 Task: Arrange a 60-minute meeting to evaluate employee performance goals.
Action: Mouse moved to (164, 265)
Screenshot: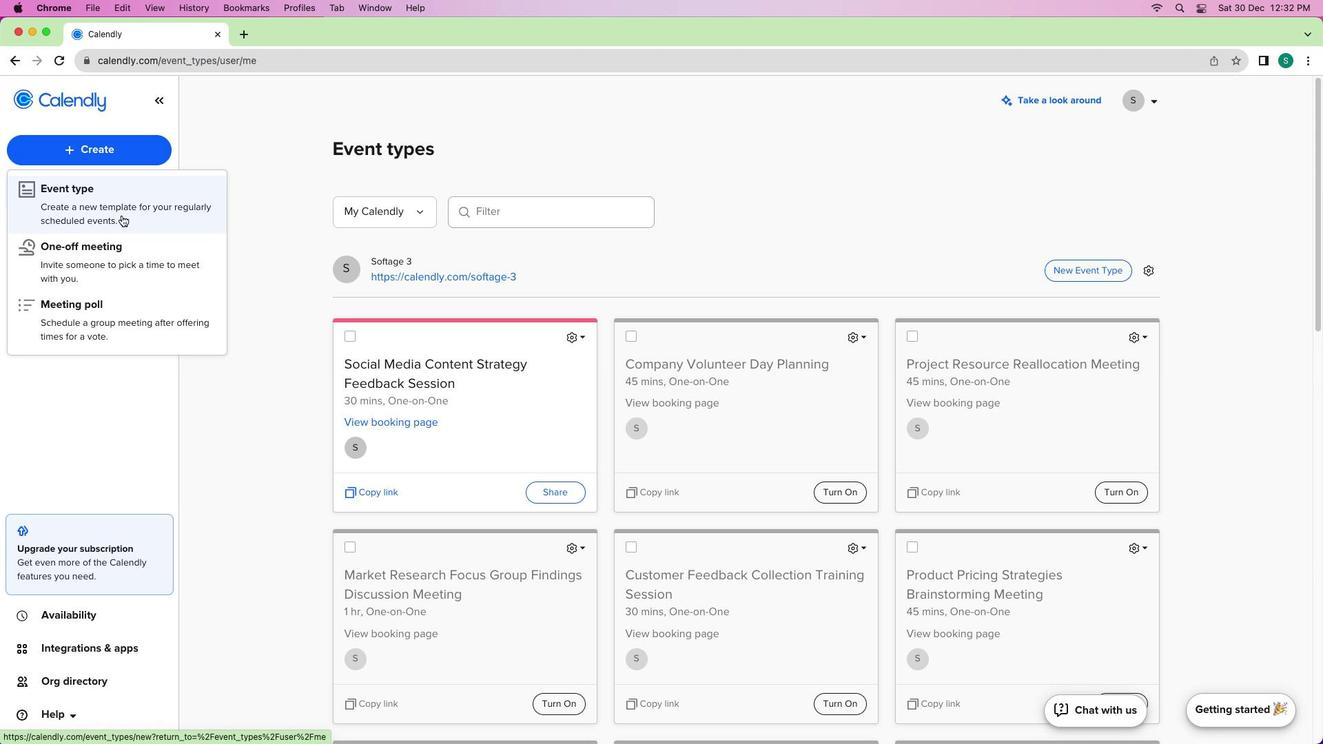 
Action: Mouse pressed left at (164, 265)
Screenshot: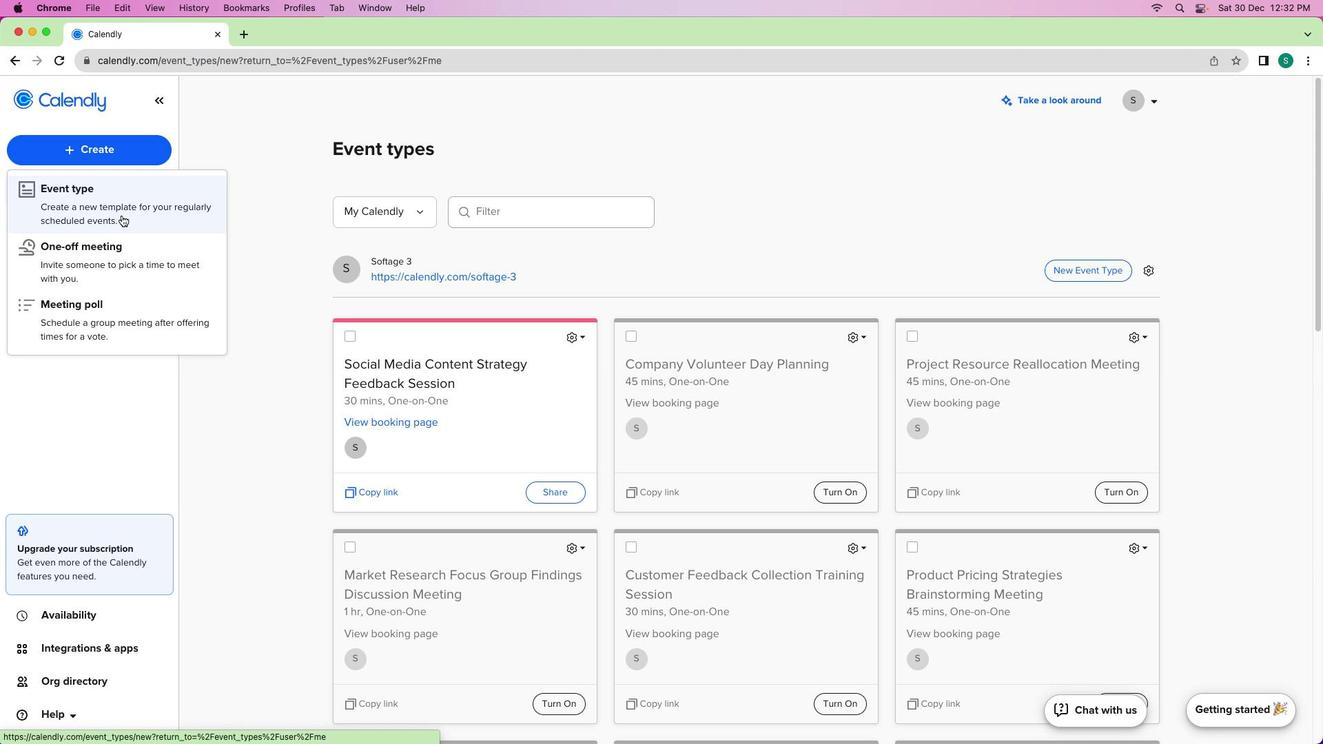 
Action: Mouse moved to (423, 281)
Screenshot: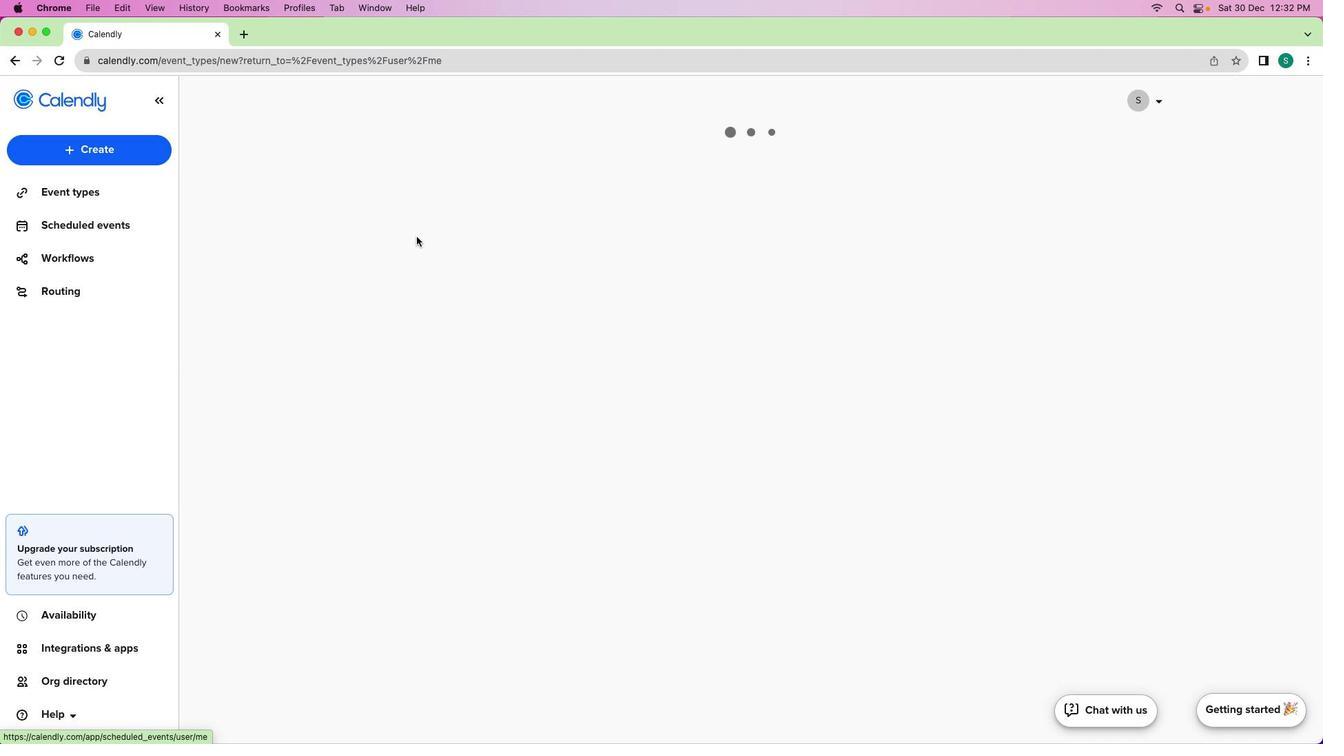
Action: Mouse pressed left at (423, 281)
Screenshot: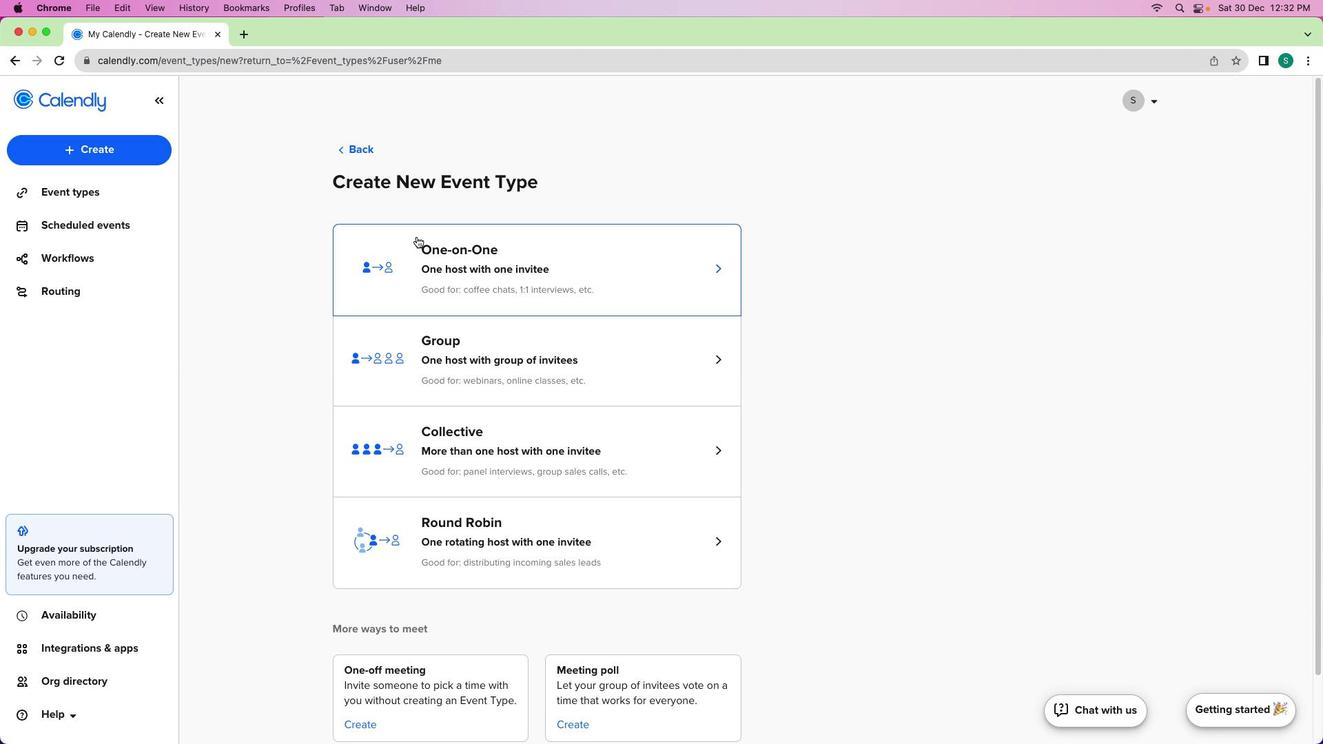 
Action: Mouse moved to (243, 252)
Screenshot: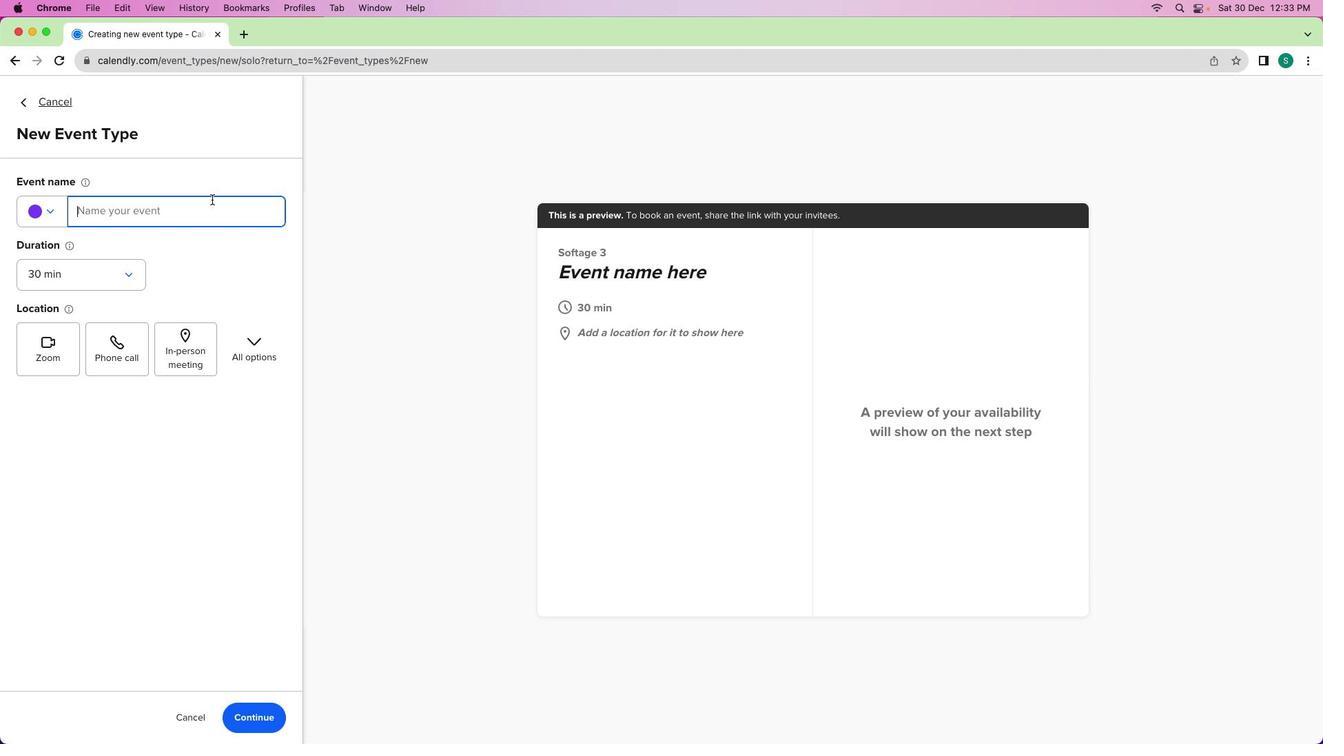 
Action: Mouse pressed left at (243, 252)
Screenshot: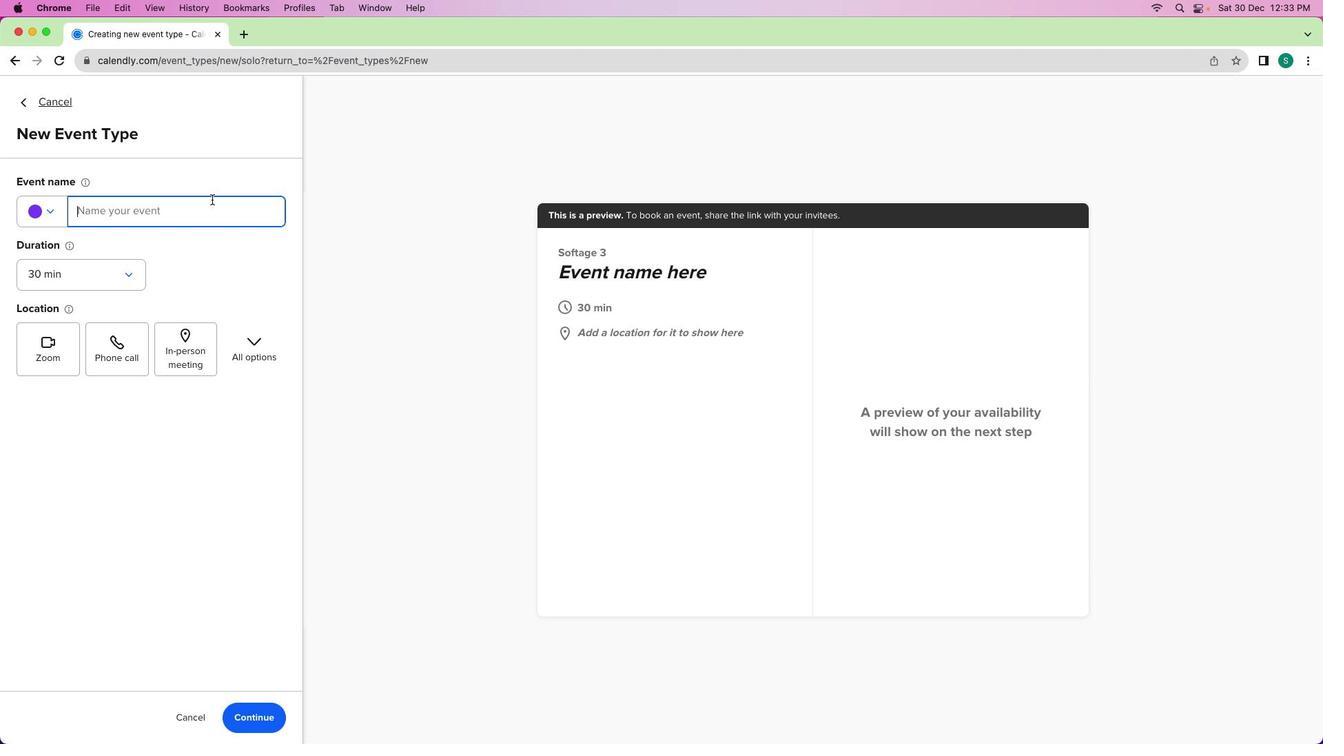 
Action: Mouse moved to (242, 252)
Screenshot: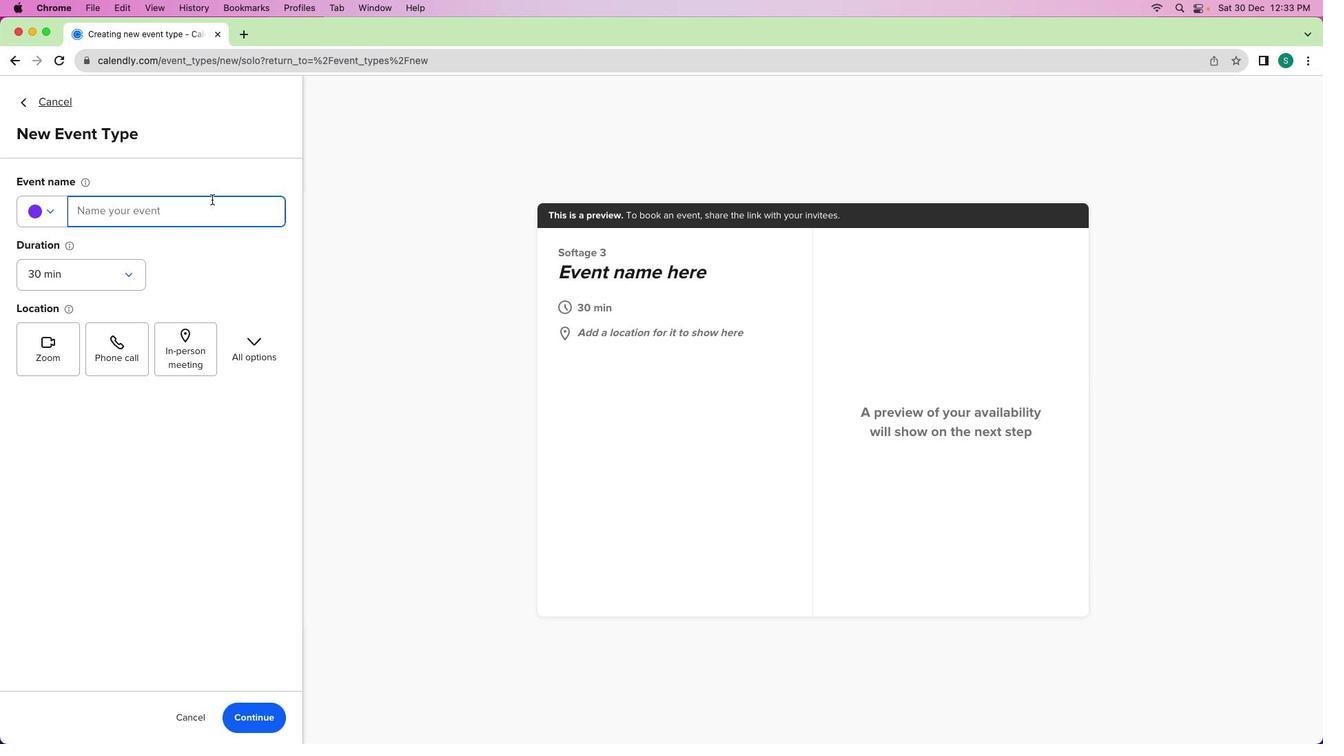 
Action: Key pressed Key.shift'E''m''p''l''o''y''e''e'Key.spaceKey.shift'P''e''r''f''o''r''m''a''n''c''e'Key.spaceKey.shift'G''o''a''l''s'Key.spaceKey.shift'E''v''a''l''u''a''t''i''o''n'Key.spaceKey.shift'M''e''e''t''i''n''g'
Screenshot: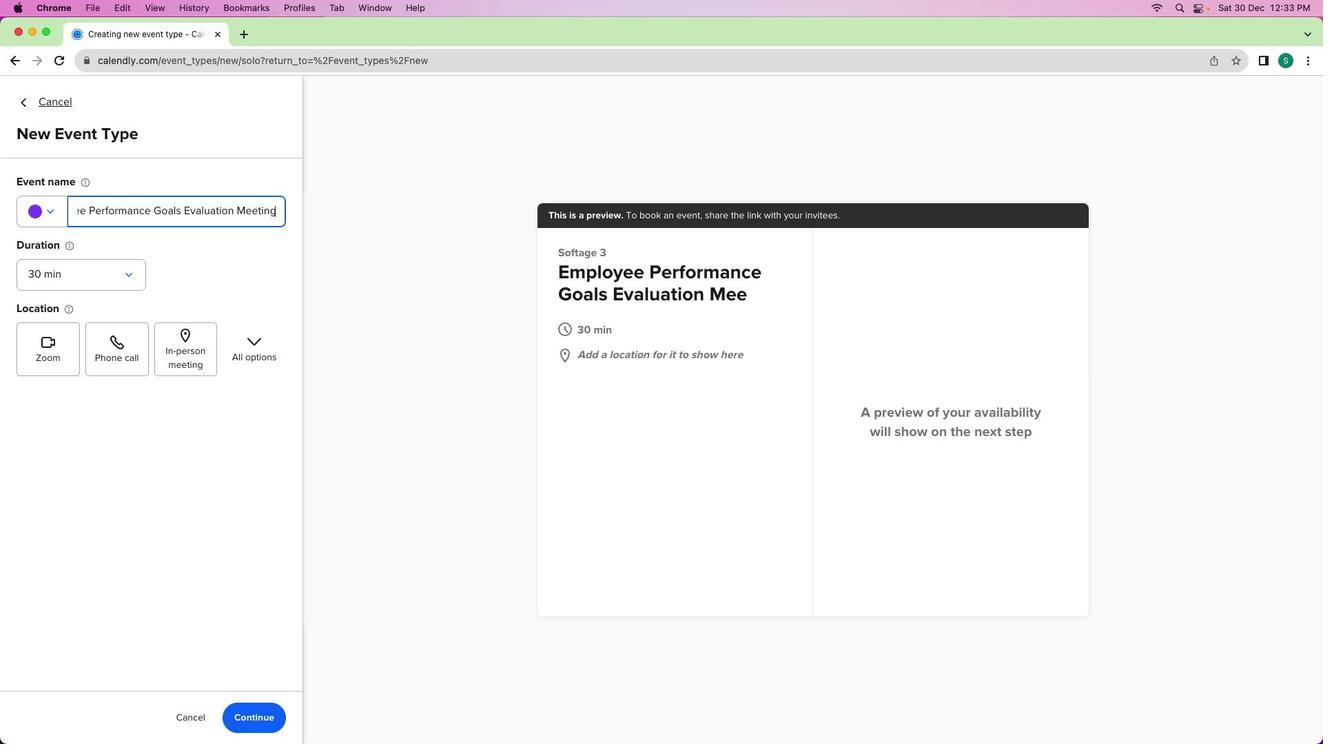 
Action: Mouse moved to (105, 312)
Screenshot: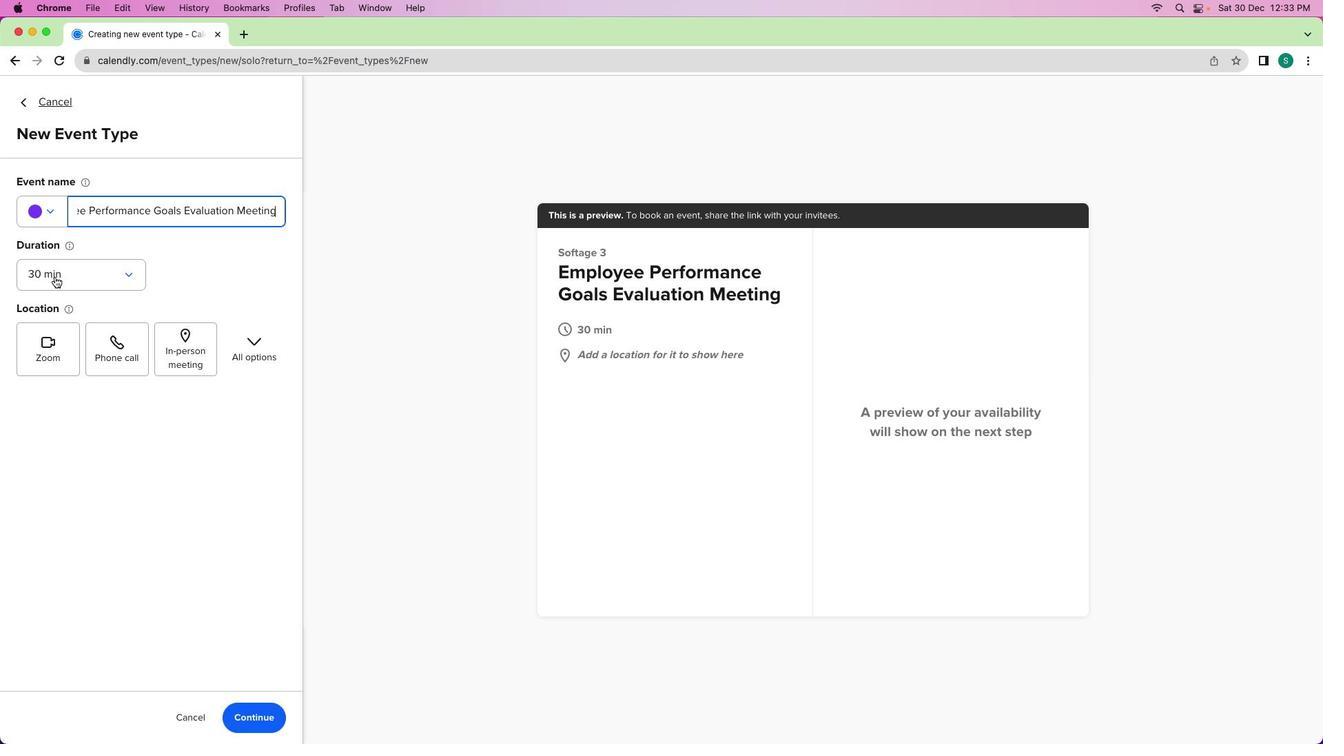 
Action: Mouse pressed left at (105, 312)
Screenshot: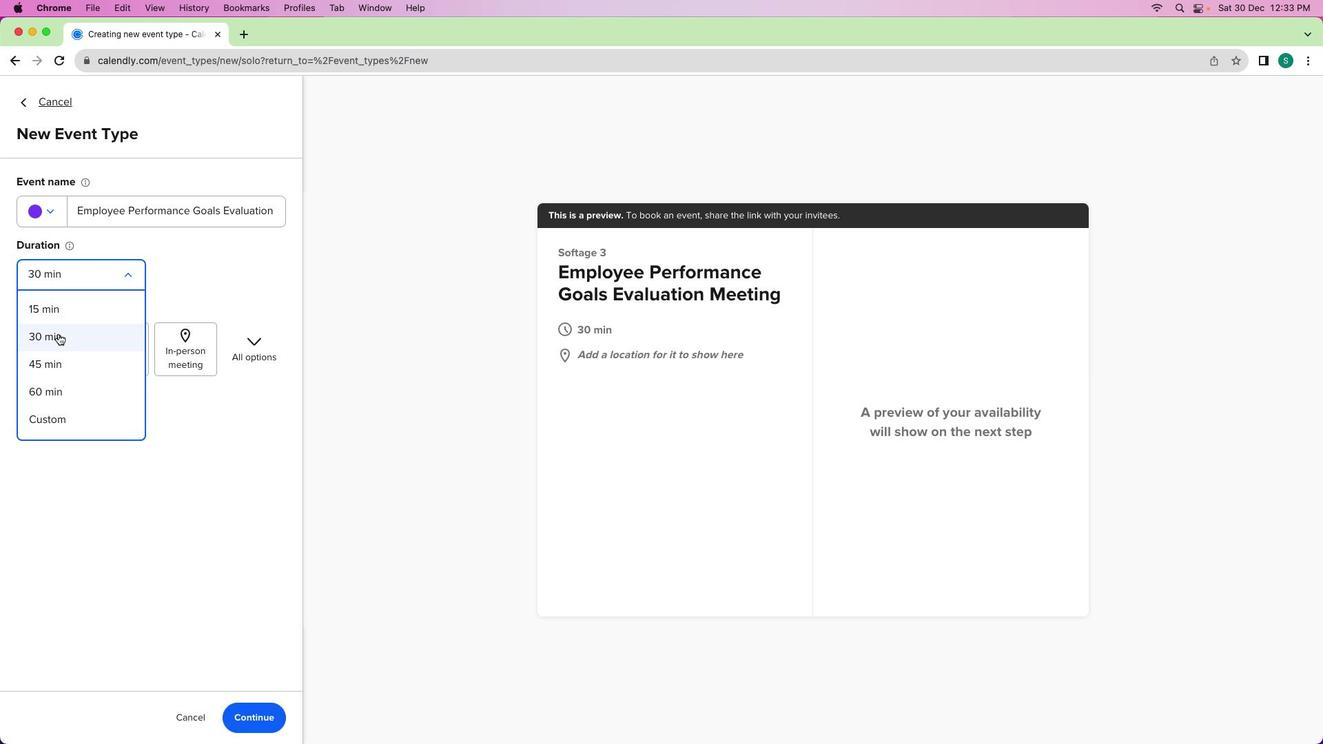 
Action: Mouse moved to (99, 401)
Screenshot: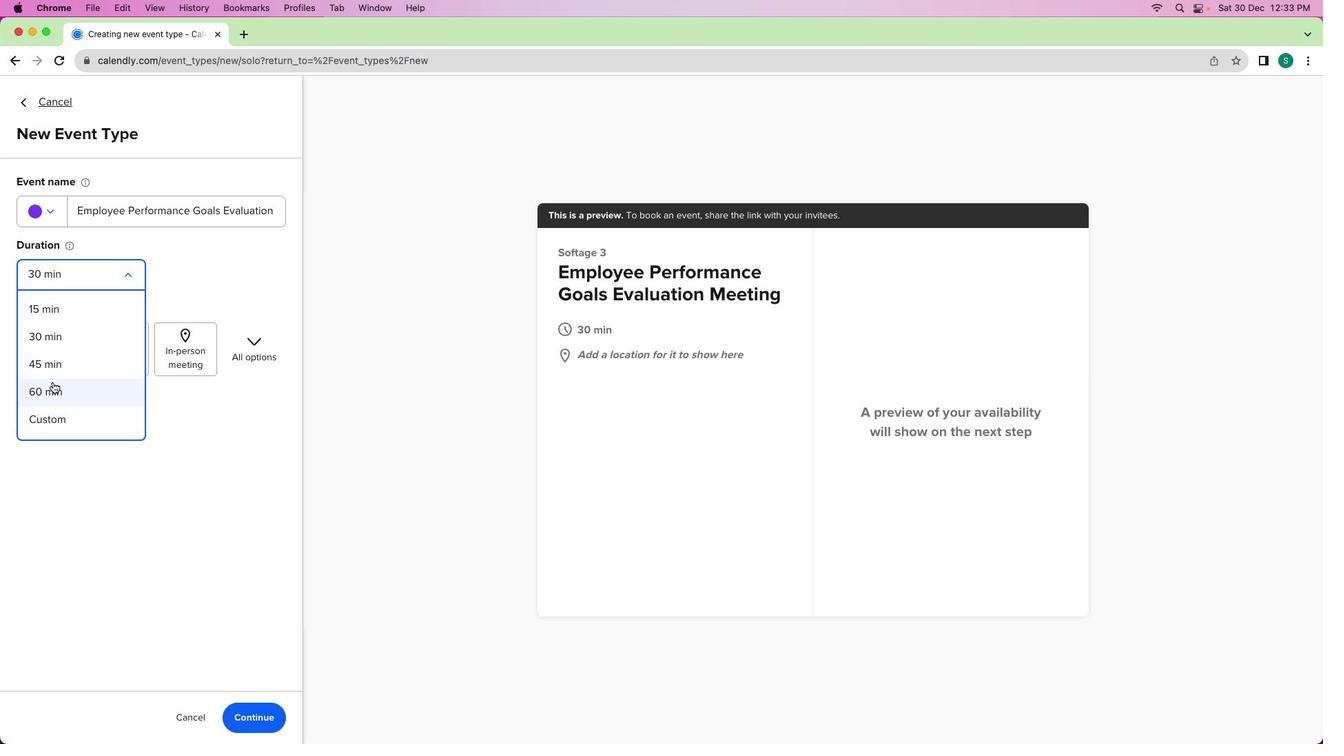 
Action: Mouse pressed left at (99, 401)
Screenshot: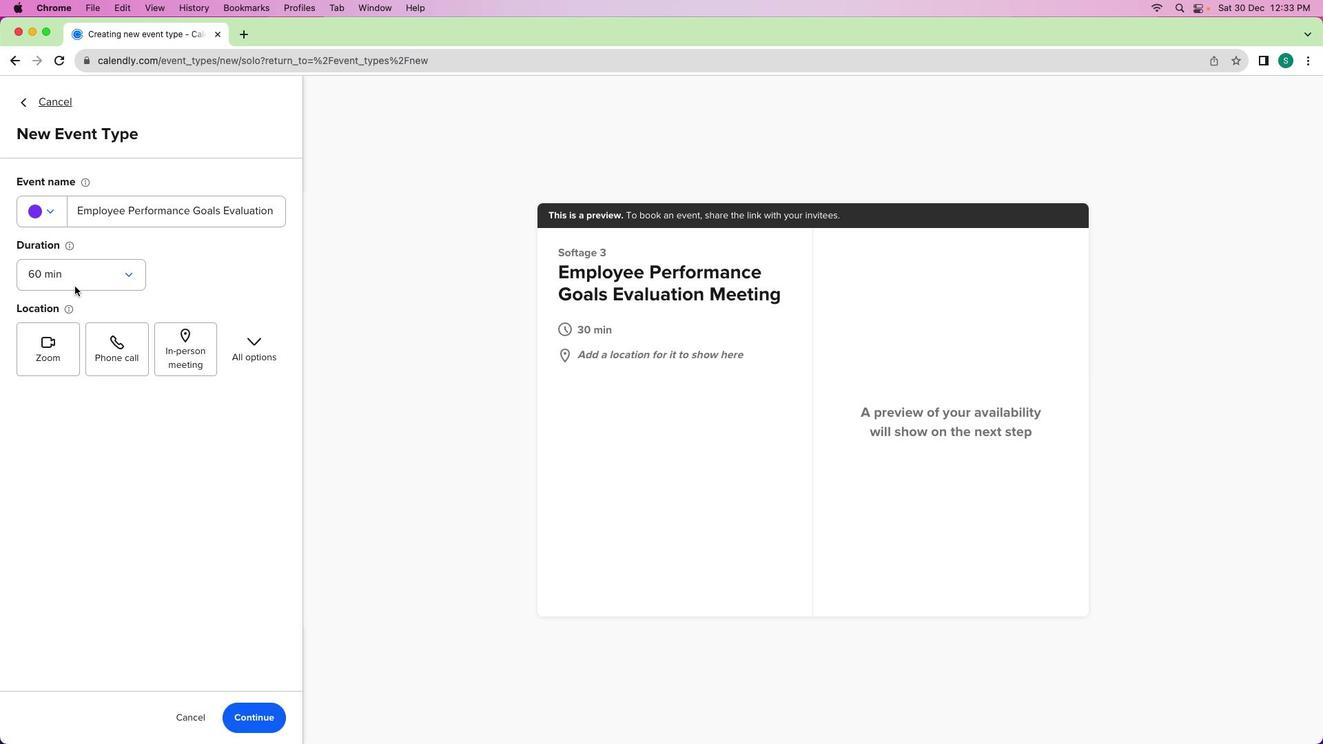 
Action: Mouse moved to (98, 263)
Screenshot: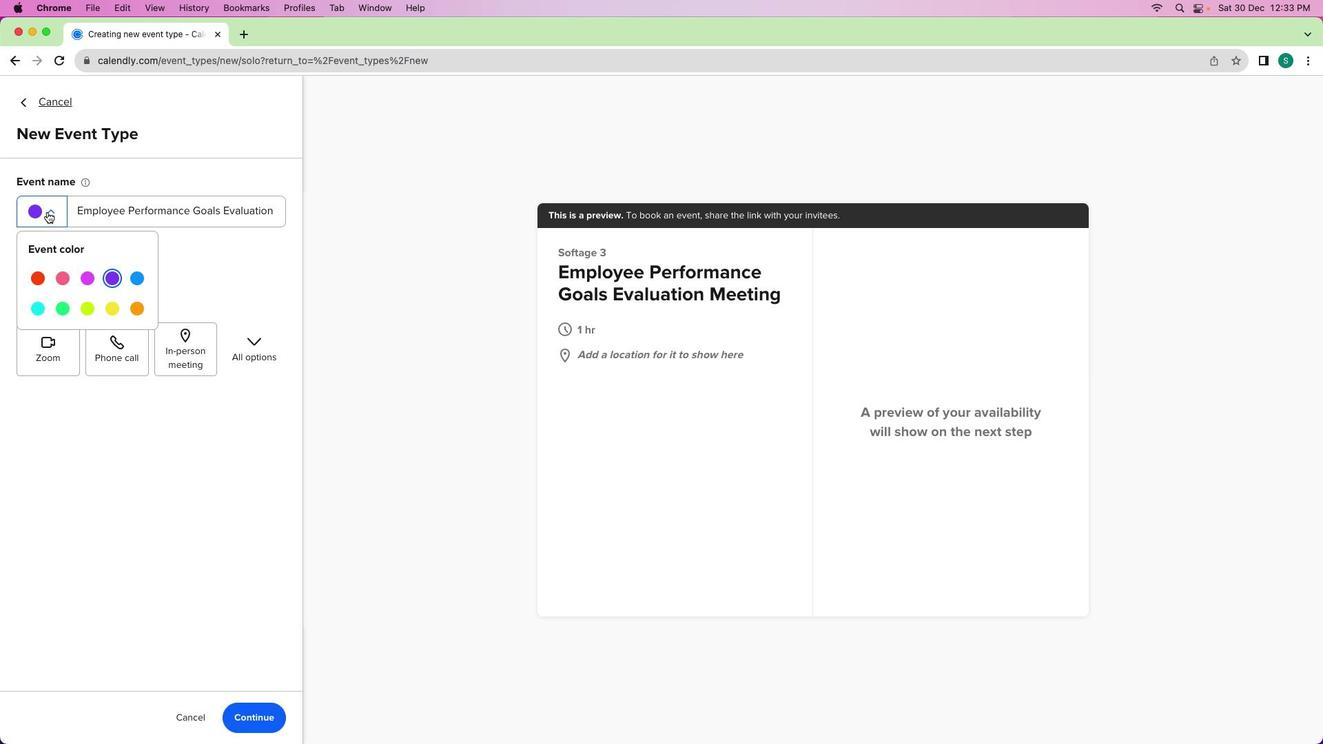 
Action: Mouse pressed left at (98, 263)
Screenshot: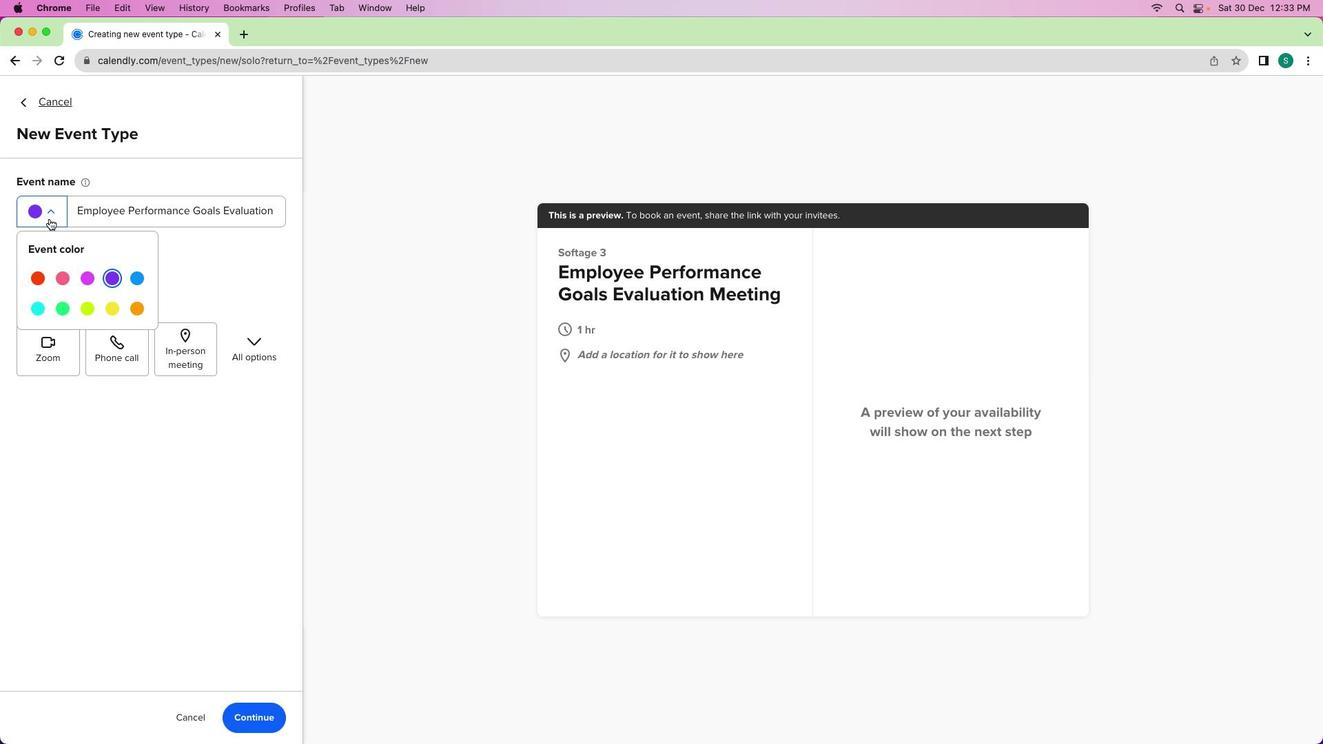 
Action: Mouse moved to (177, 312)
Screenshot: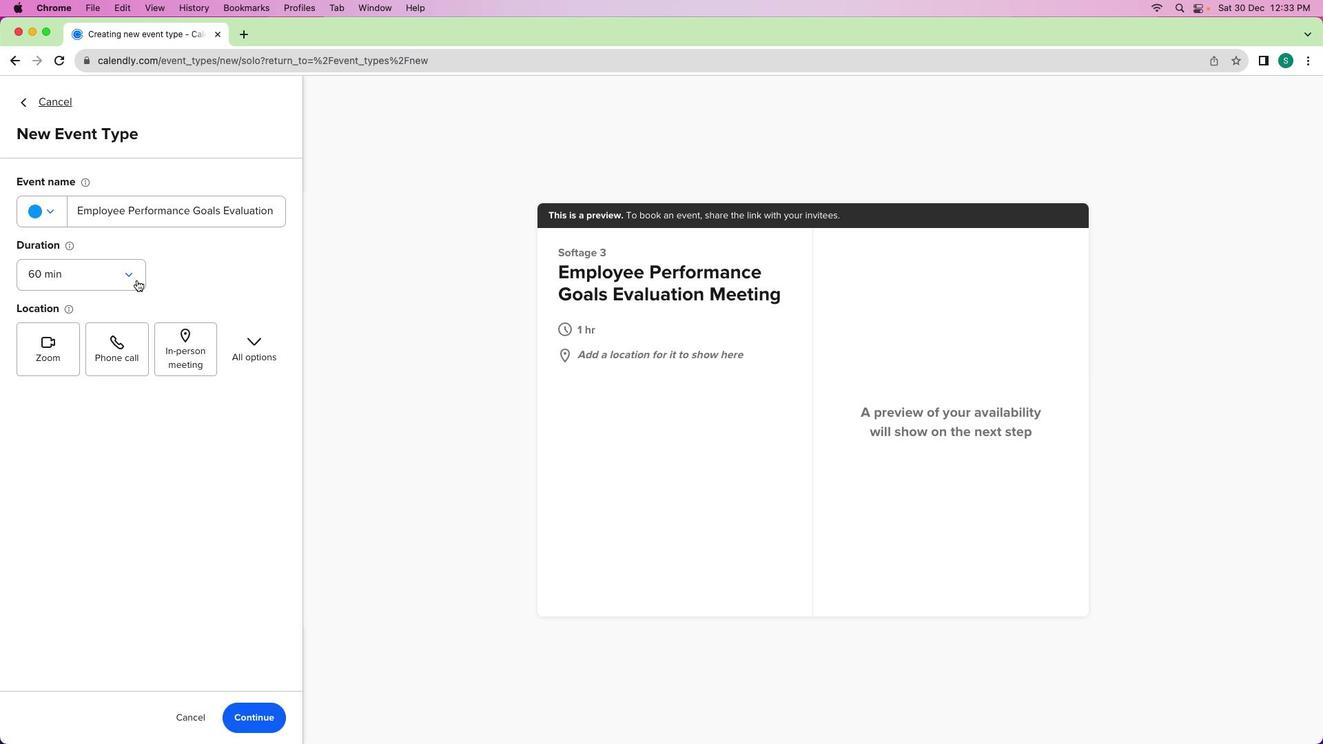 
Action: Mouse pressed left at (177, 312)
Screenshot: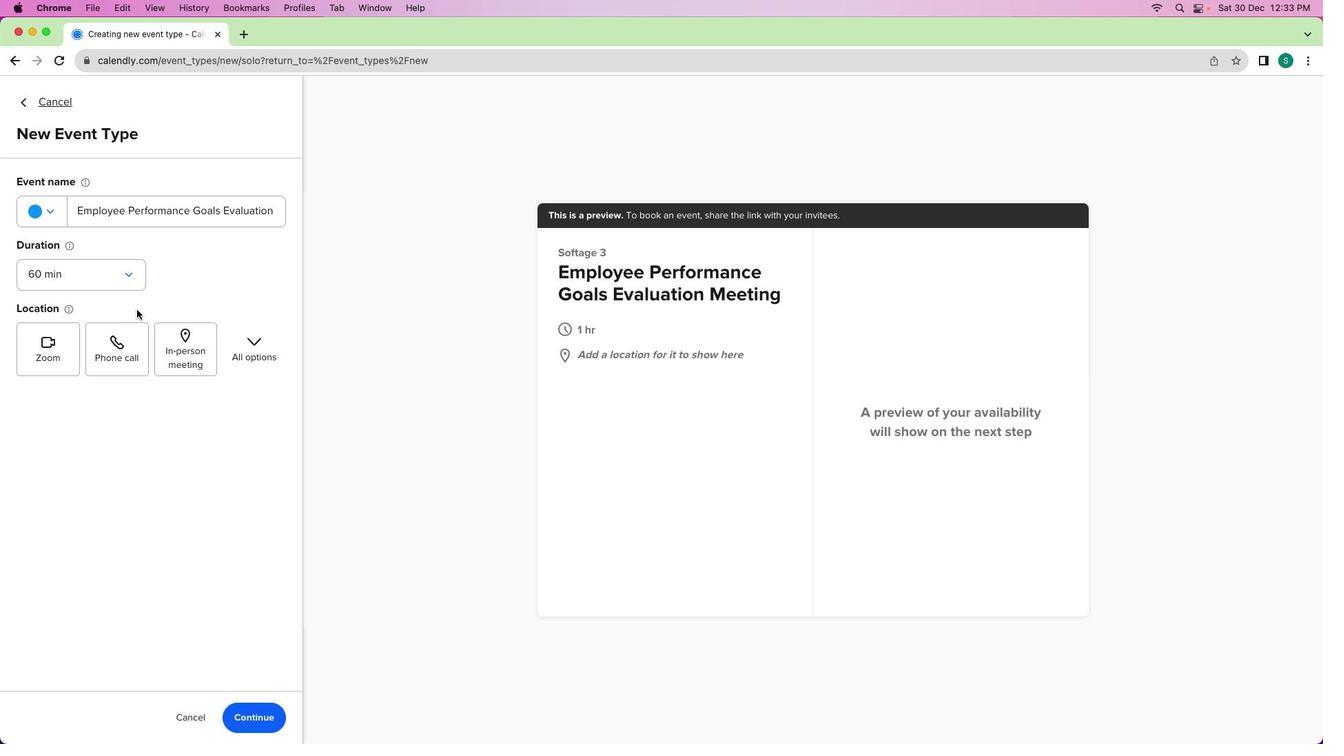 
Action: Mouse moved to (100, 385)
Screenshot: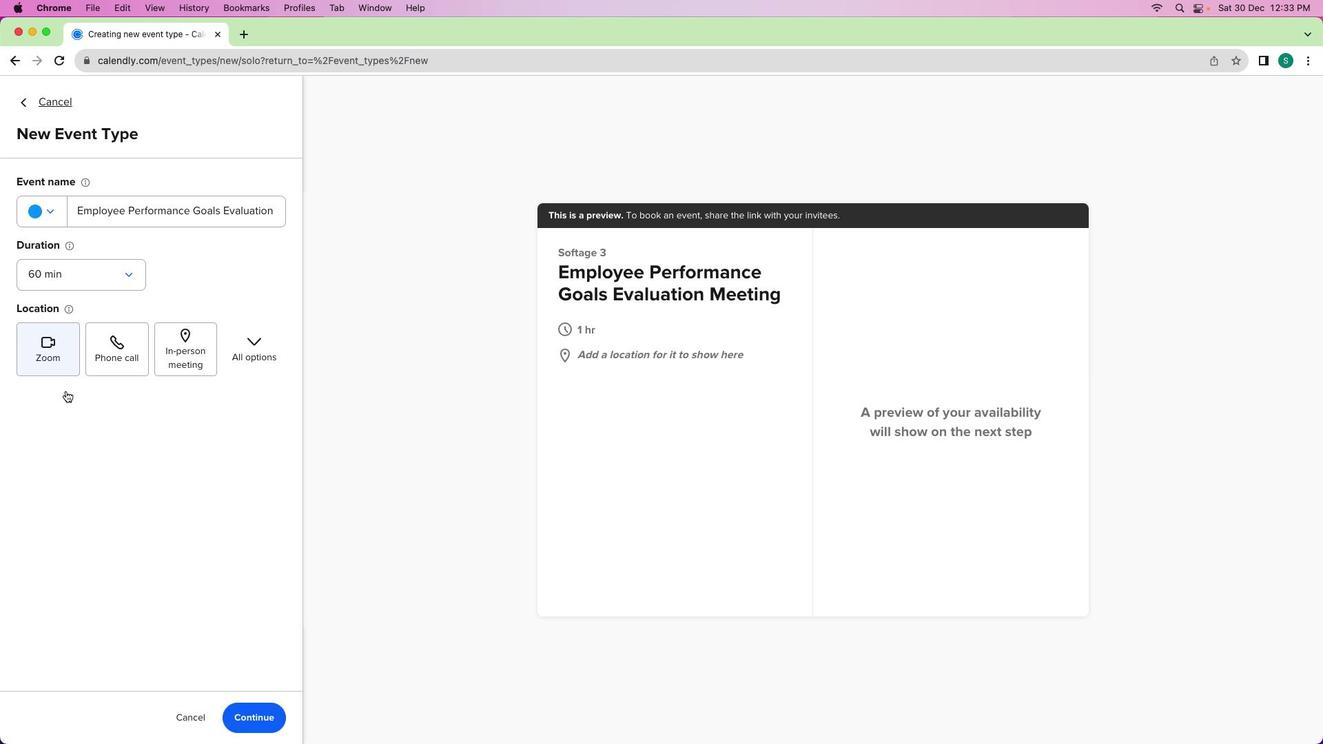 
Action: Mouse pressed left at (100, 385)
Screenshot: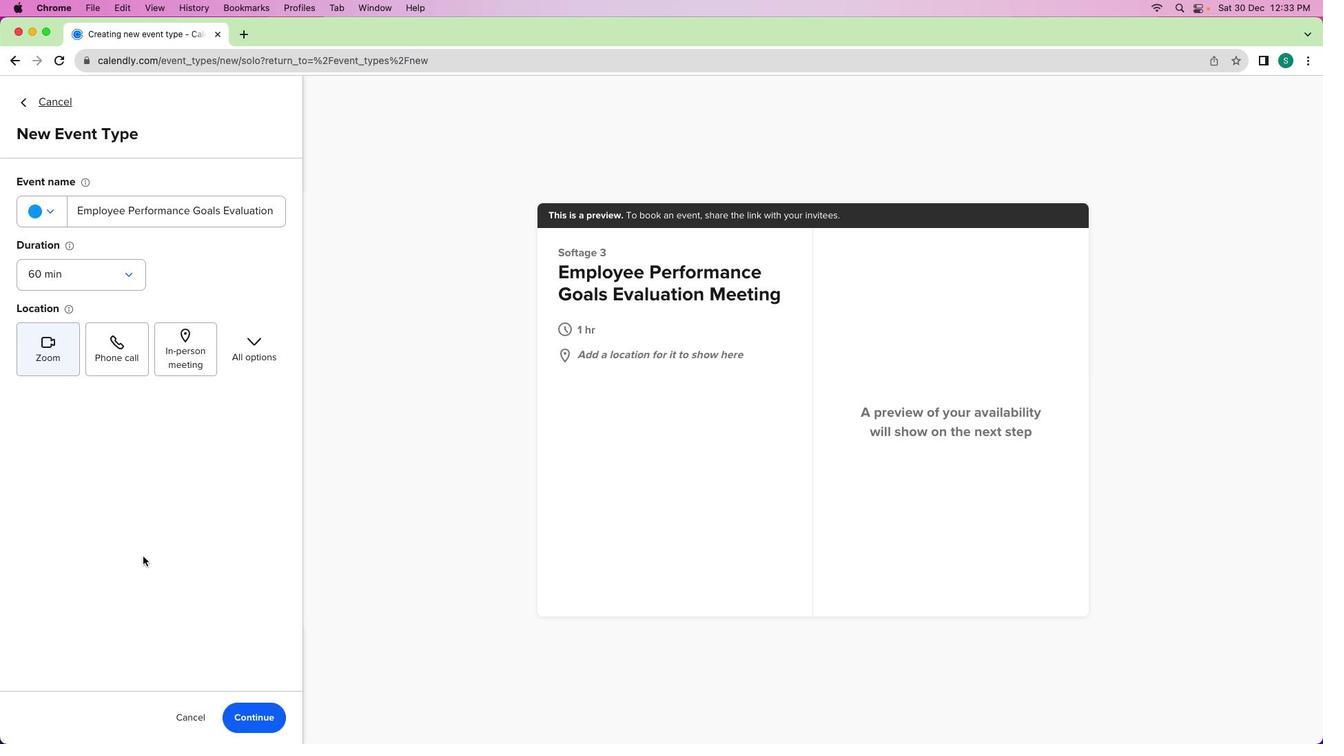 
Action: Mouse moved to (286, 649)
Screenshot: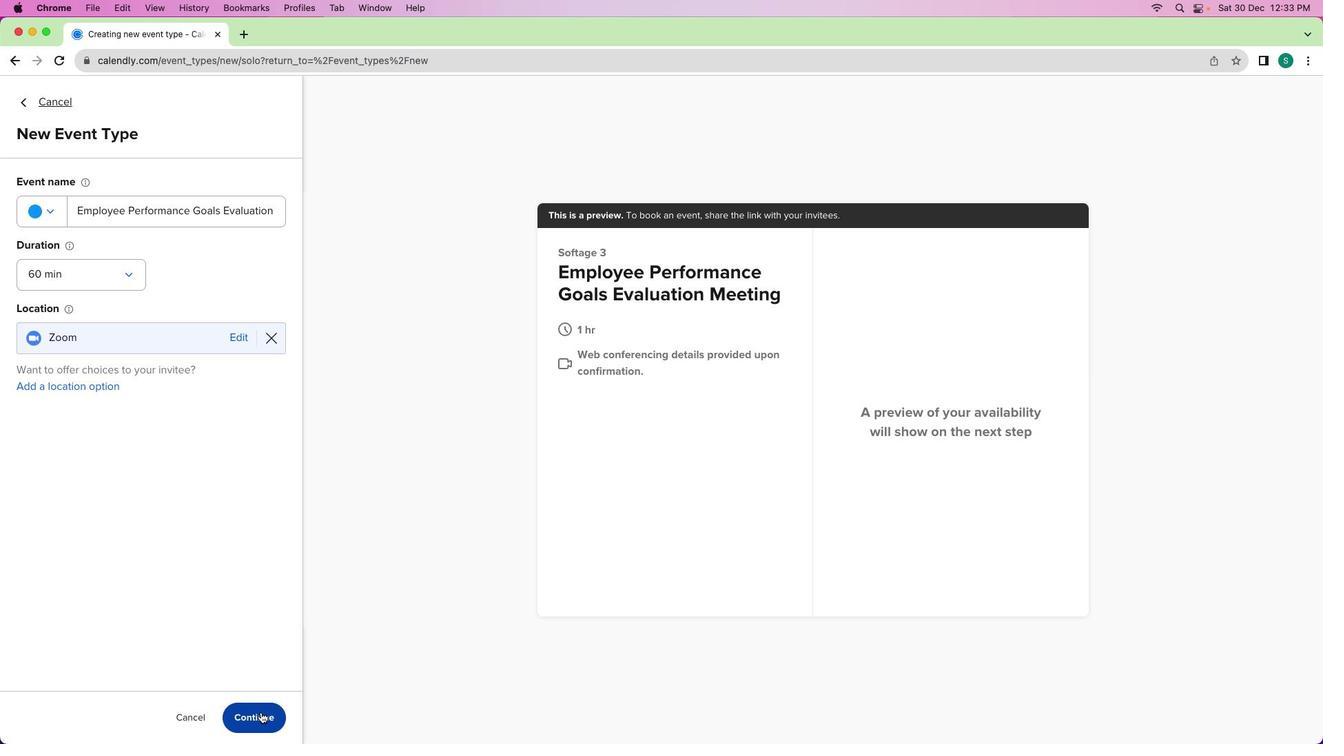 
Action: Mouse pressed left at (286, 649)
Screenshot: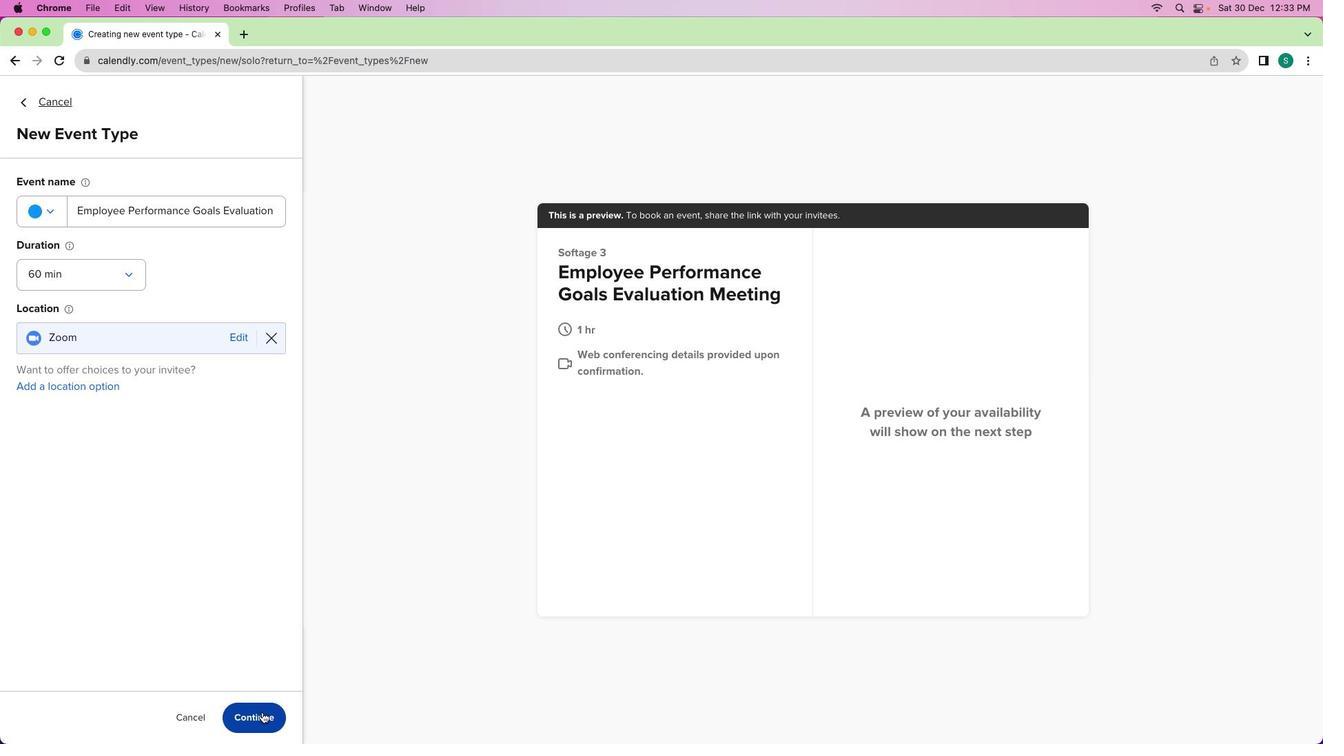 
Action: Mouse moved to (188, 301)
Screenshot: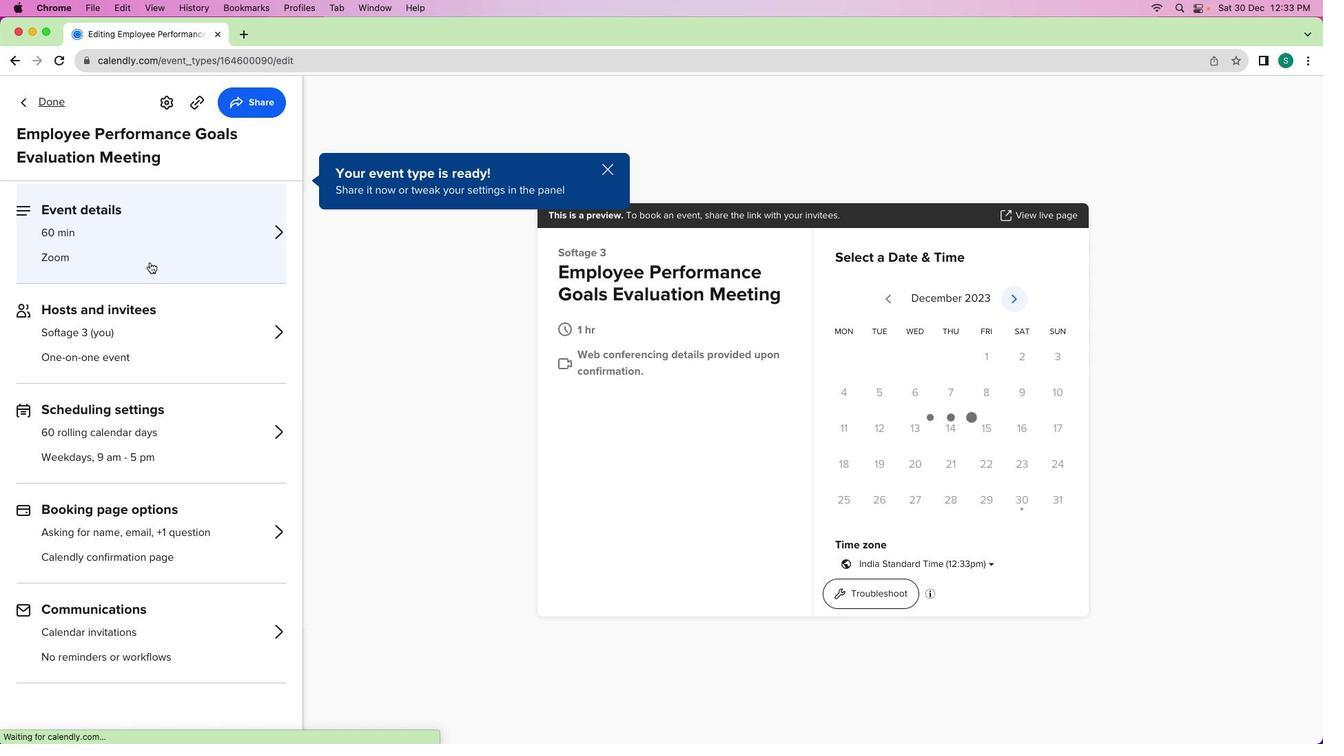 
Action: Mouse pressed left at (188, 301)
Screenshot: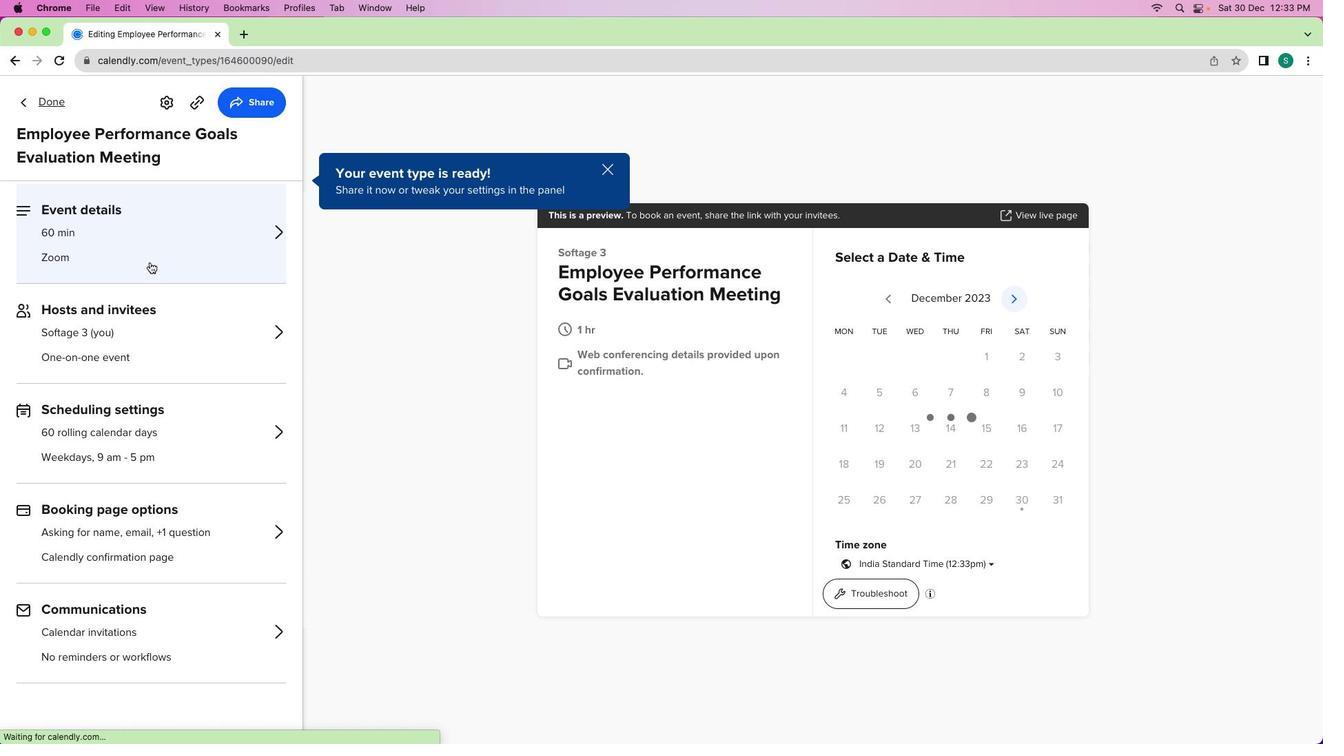 
Action: Mouse moved to (172, 483)
Screenshot: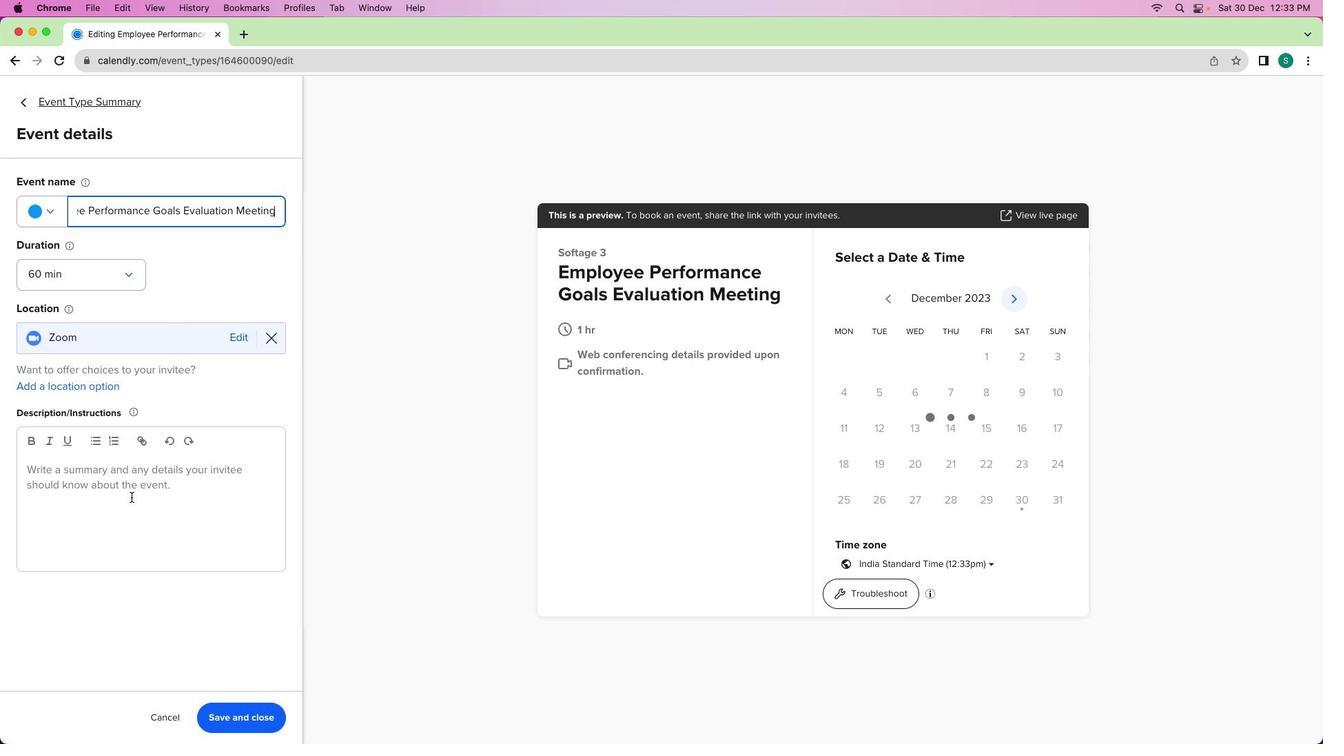 
Action: Mouse pressed left at (172, 483)
Screenshot: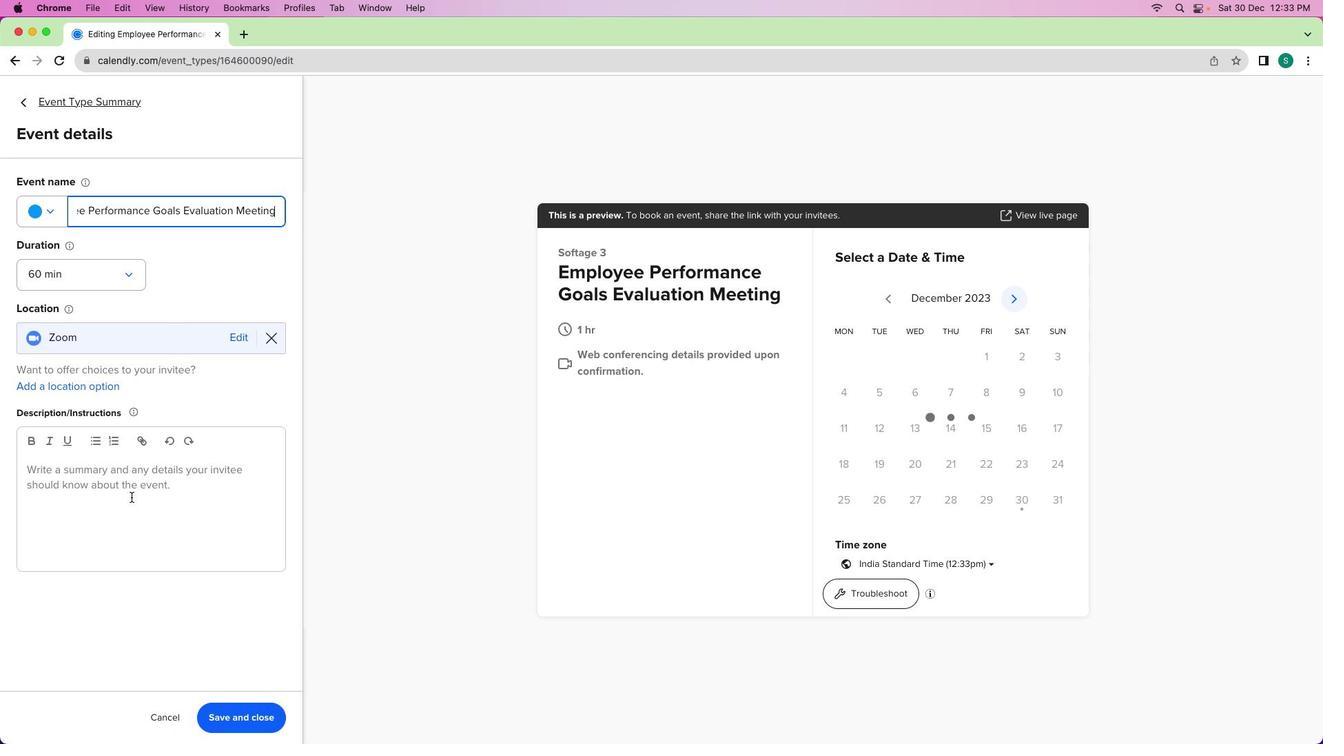 
Action: Mouse moved to (170, 481)
Screenshot: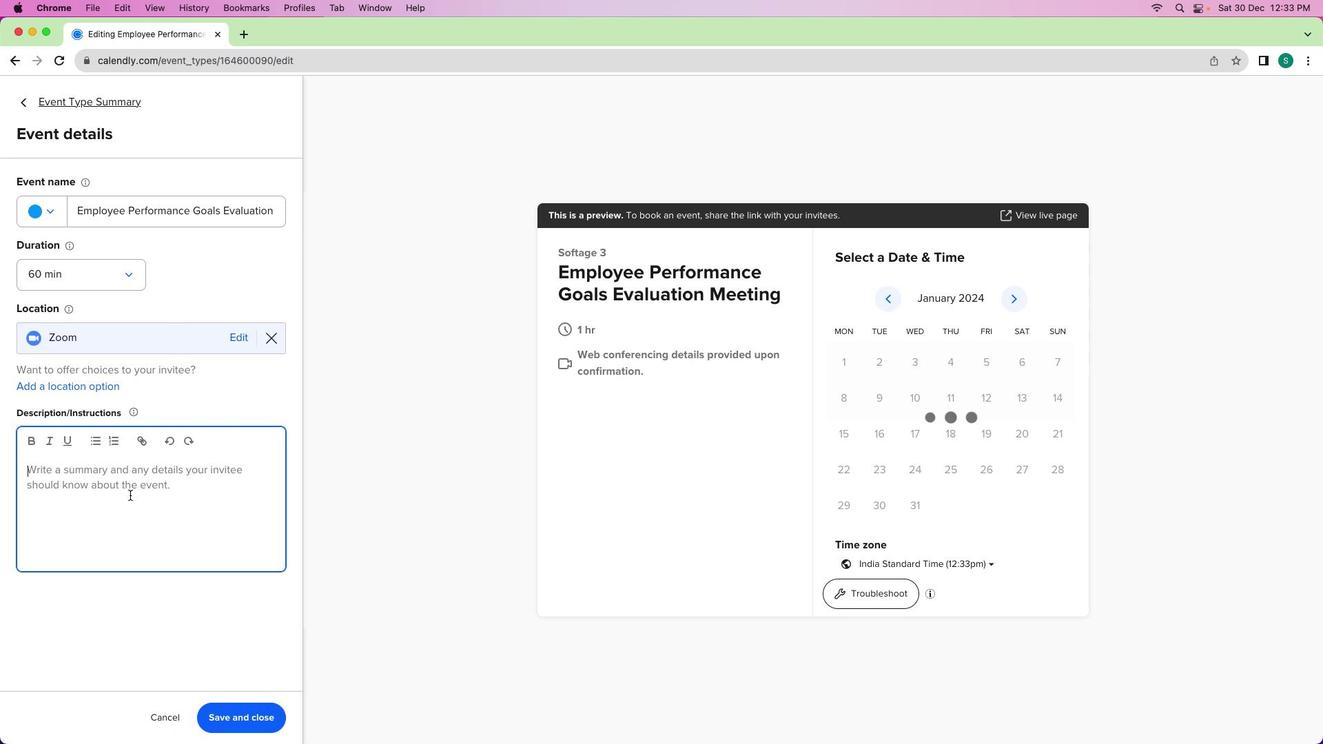 
Action: Key pressed Key.shift'A'Key.space'c''o''m''r'Key.backspace'o'Key.backspace'p''r''e''h''e''n''s''i''v''e'Key.space'm''e''e''t''i''n''g'Key.space'f''o''c''u''s''e''d'Key.space'o''n'Key.space'e''v''a''l''u''a''t''i''n''g'Key.space'e''m''p''l''o''y''e''e'Key.space'p''e''r''f''o''r''m''a''n''c''e'Key.space'g''o''s'Key.backspace'a''l''s''/'Key.backspace'.'Key.spaceKey.shift'W''e'Key.space'w''i''l''l'Key.space'r''e''v''i''e''w'Key.space'i''n''d''i''v''i''d''u''a''l'Key.space'p''e''r''f''o''r''m''a''n''c''e'Key.space'o''b''j''e''c''t''i''v''e''s'','Key.space's''s''e''s'Key.leftKey.leftKey.leftKey.left'a'Key.down'a'Key.backspace's'Key.space'p''r''o''g''r''e''s''s'','Key.space'a''n''d'Key.space'd''u''s''c''u''e''s''s'Key.leftKey.leftKey.backspaceKey.leftKey.leftKey.leftKey.backspace'i'Key.downKey.space'a''n''y'Key.space'a''d''j''u''s''t''m''e''n''t''s'Key.space'n''e''e''d''e''d'Key.space't''o'Key.space'a''l''i''g''n'Key.space'w''i''t''h'Key.space'o''u''r'Key.space'o''r''g''a''n''i''z''a''t''i''o''n''a''l'Key.space'p''r''i''o''r''i''t''i''e''s''.'
Screenshot: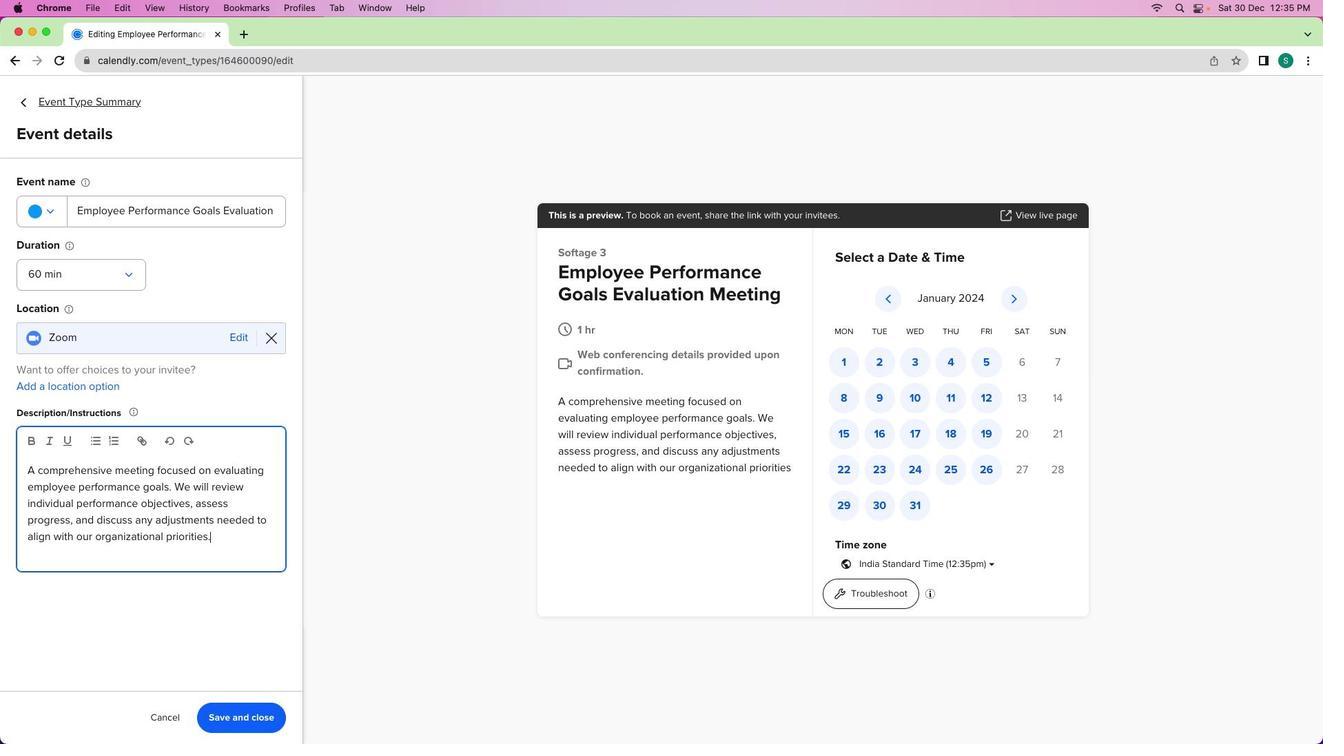
Action: Mouse moved to (252, 654)
Screenshot: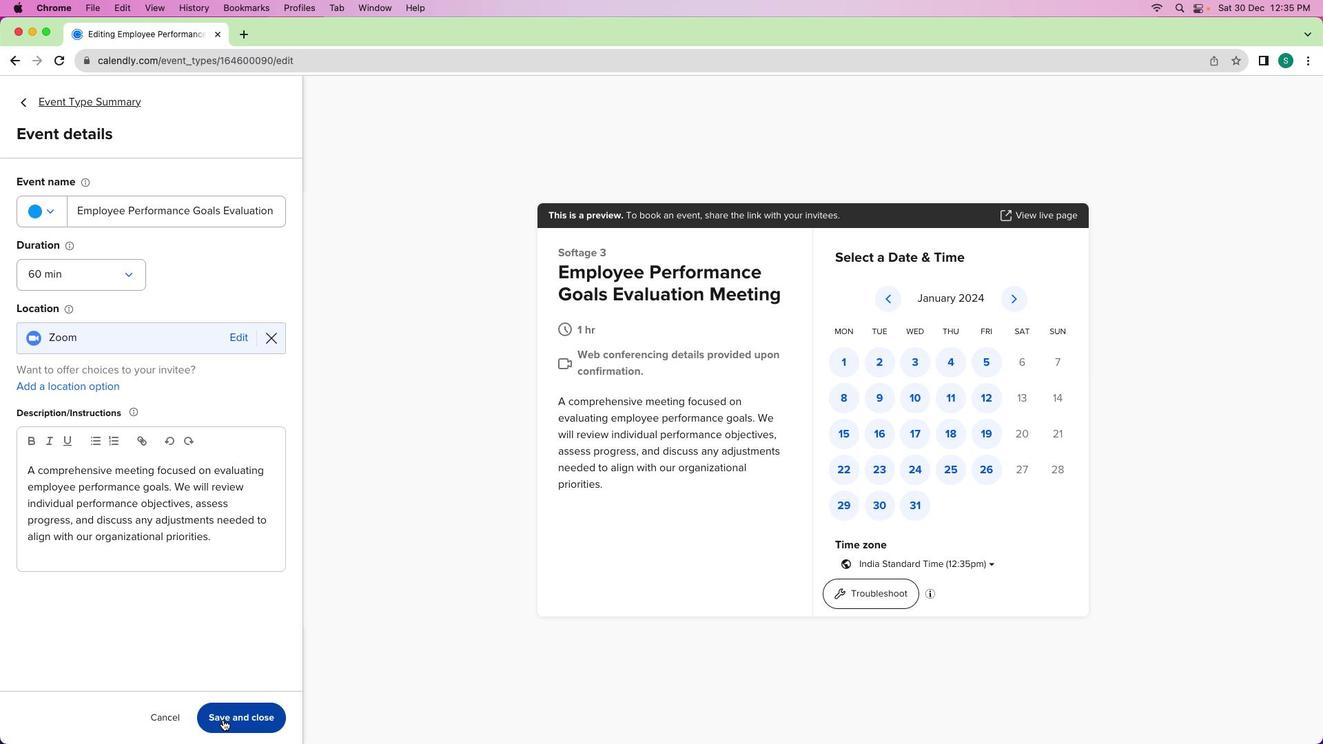 
Action: Mouse pressed left at (252, 654)
Screenshot: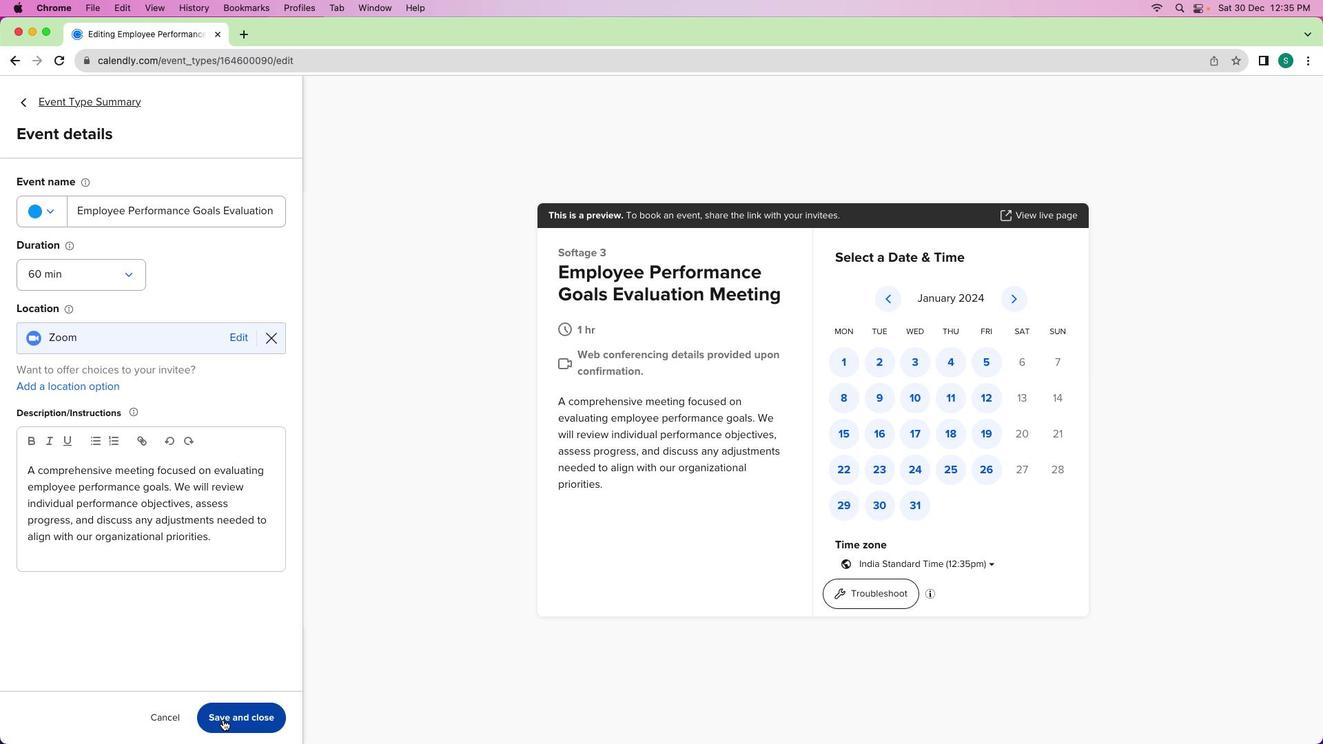 
Action: Mouse moved to (256, 616)
Screenshot: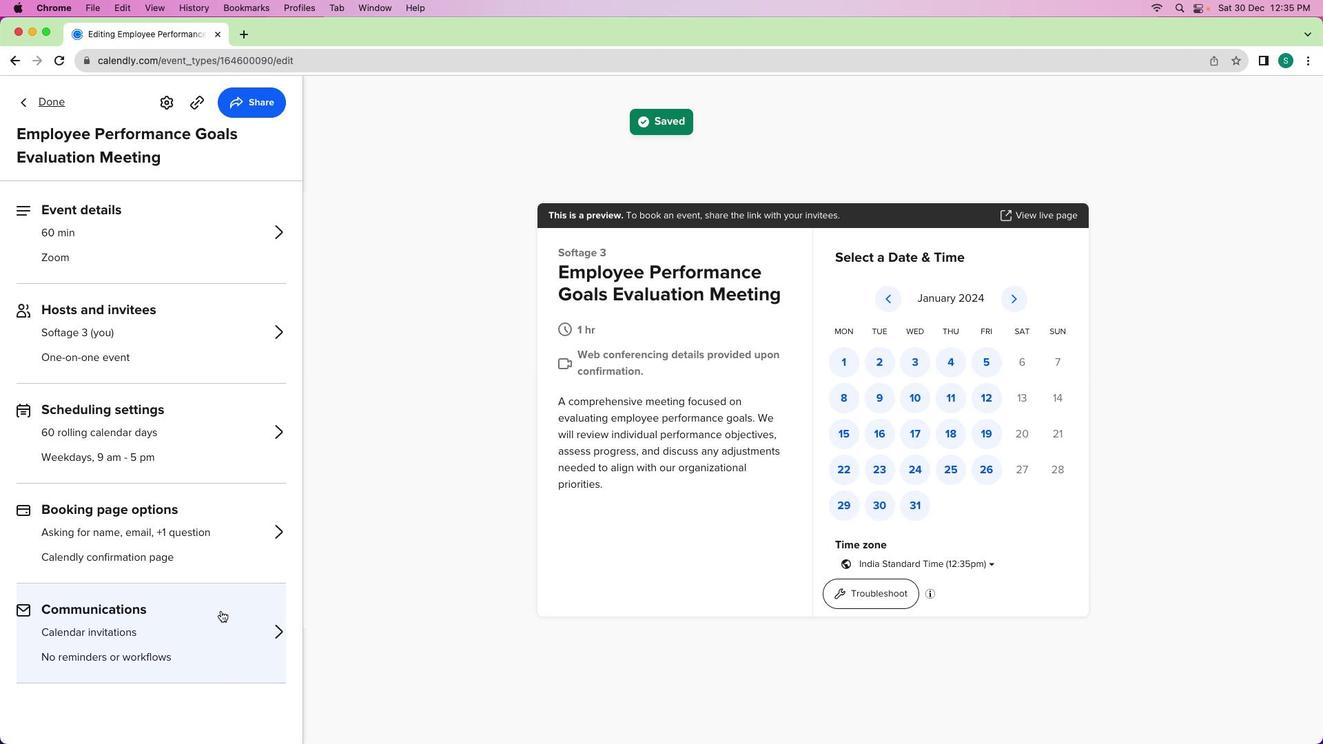 
Action: Mouse scrolled (256, 616) with delta (57, 98)
Screenshot: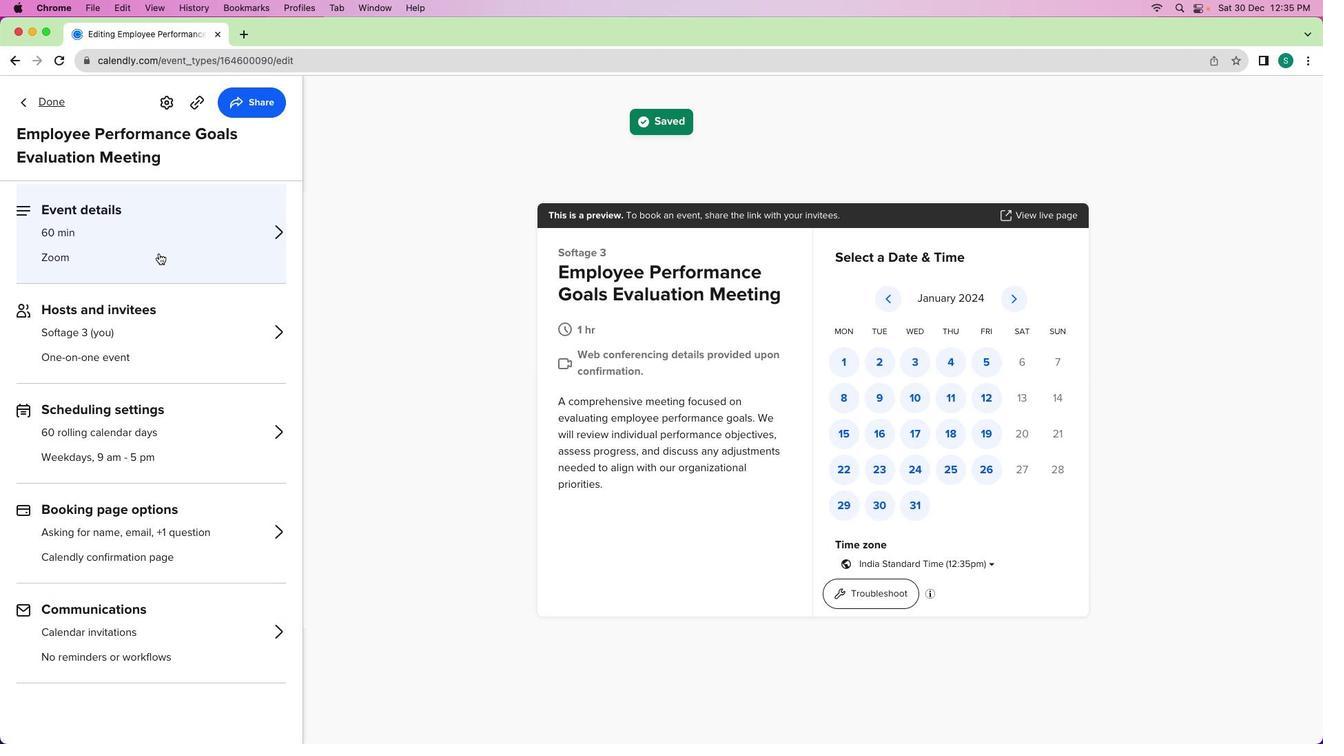 
Action: Mouse moved to (86, 179)
Screenshot: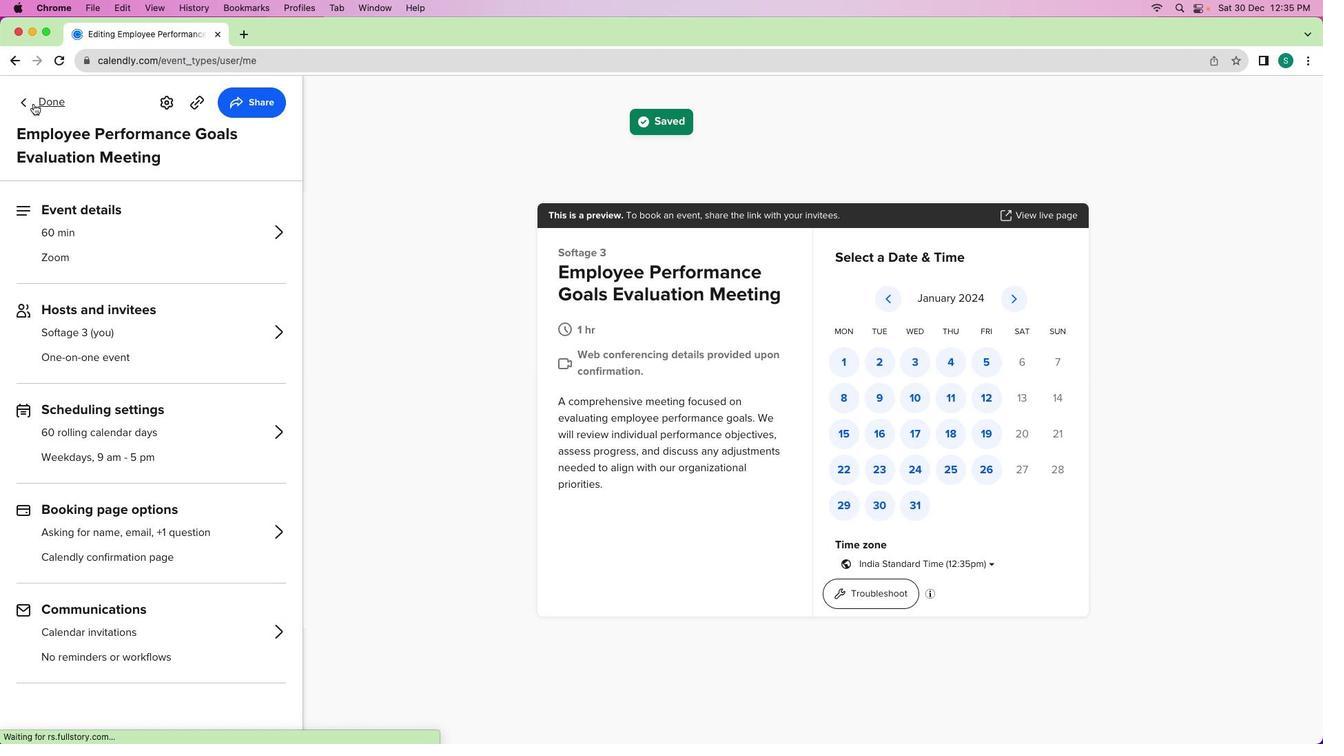 
Action: Mouse pressed left at (86, 179)
Screenshot: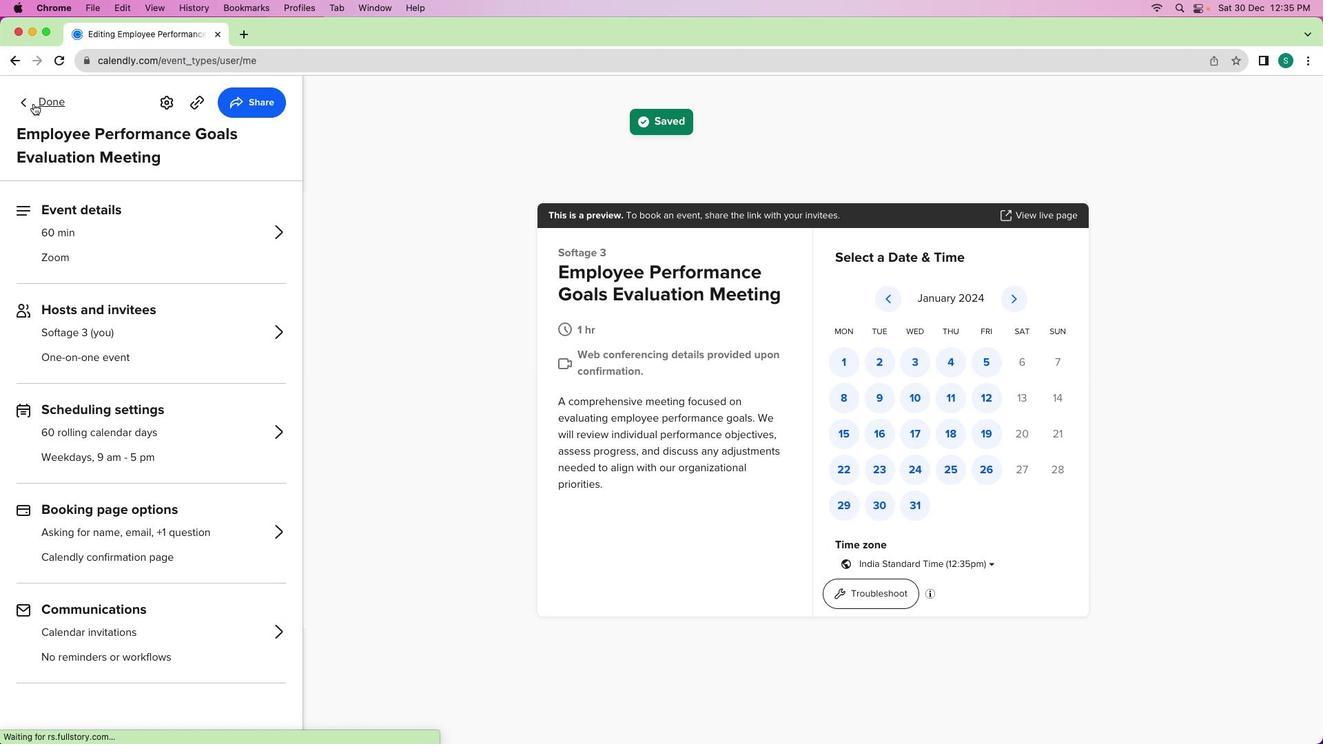 
Action: Mouse moved to (502, 435)
Screenshot: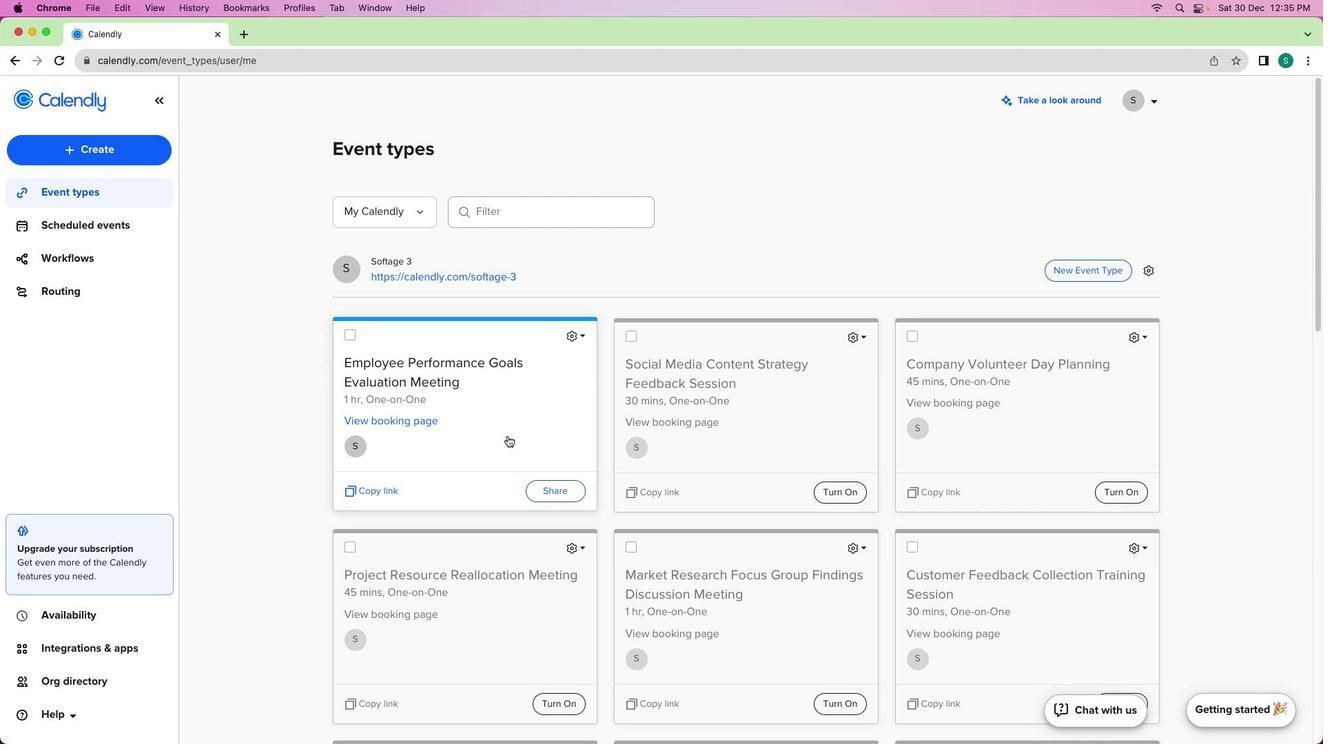 
